 Task: Create a sub task Design and Implement Solution for the task  Implement a new cloud-based energy management system for a company in the project BridgeTech , assign it to team member softage.4@softage.net and update the status of the sub task to  Off Track , set the priority of the sub task to High
Action: Mouse moved to (490, 237)
Screenshot: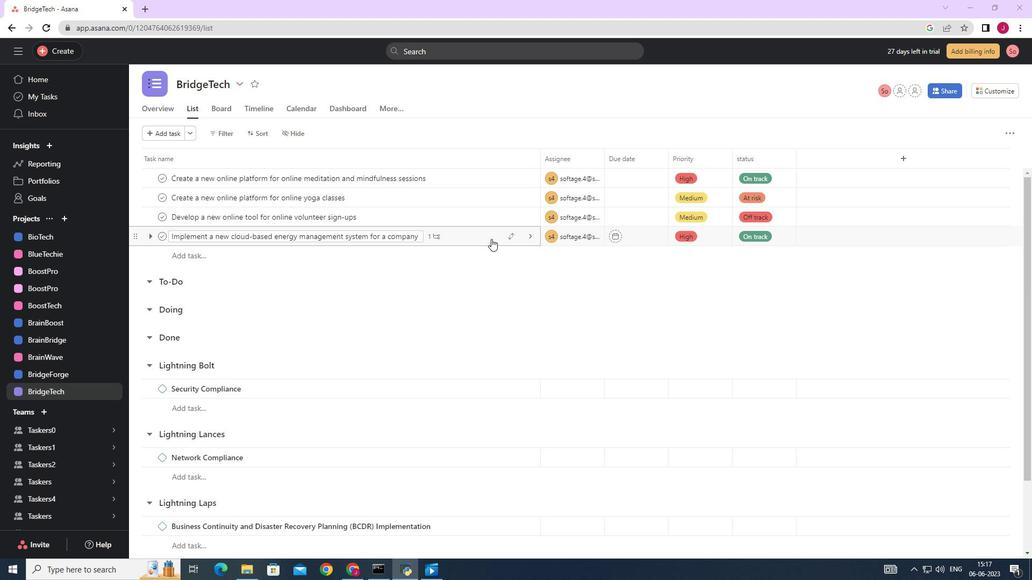 
Action: Mouse pressed left at (490, 237)
Screenshot: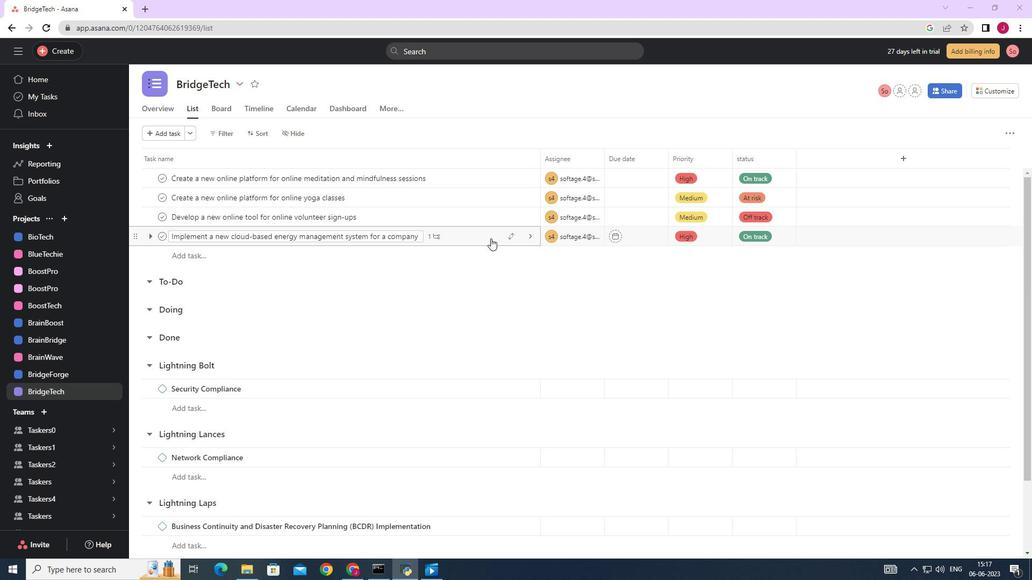 
Action: Mouse moved to (767, 357)
Screenshot: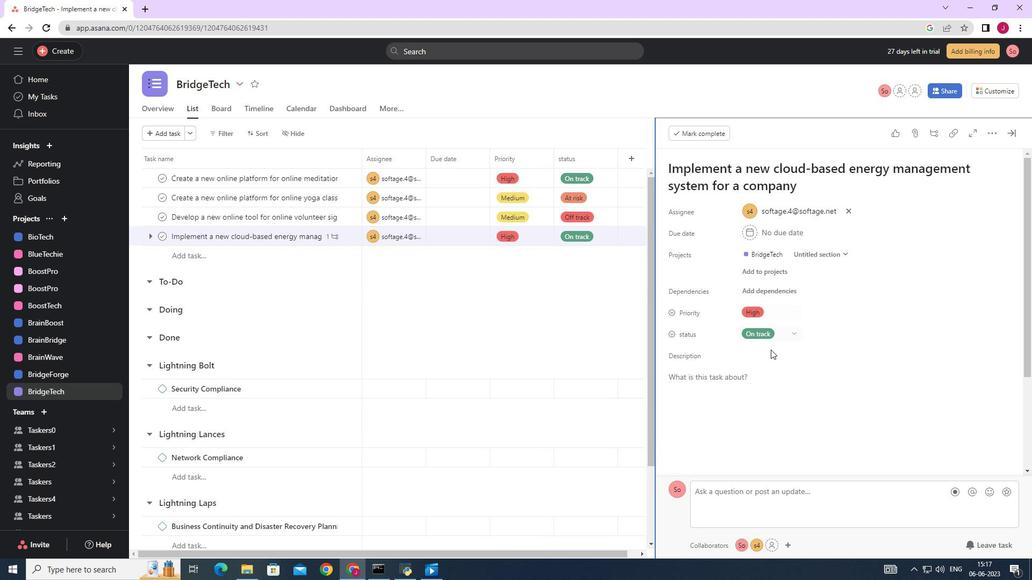 
Action: Mouse scrolled (767, 356) with delta (0, 0)
Screenshot: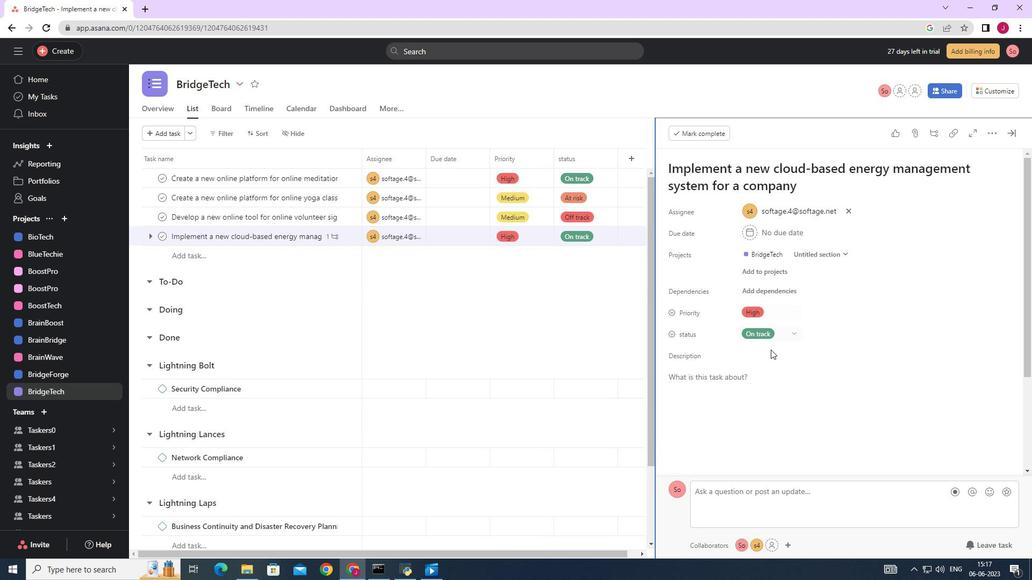
Action: Mouse moved to (767, 358)
Screenshot: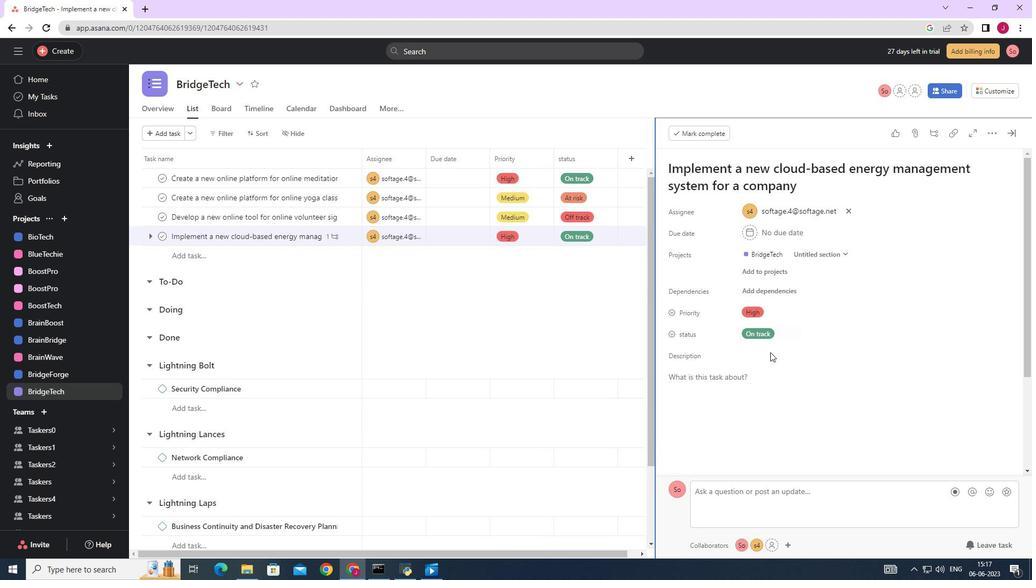 
Action: Mouse scrolled (767, 357) with delta (0, 0)
Screenshot: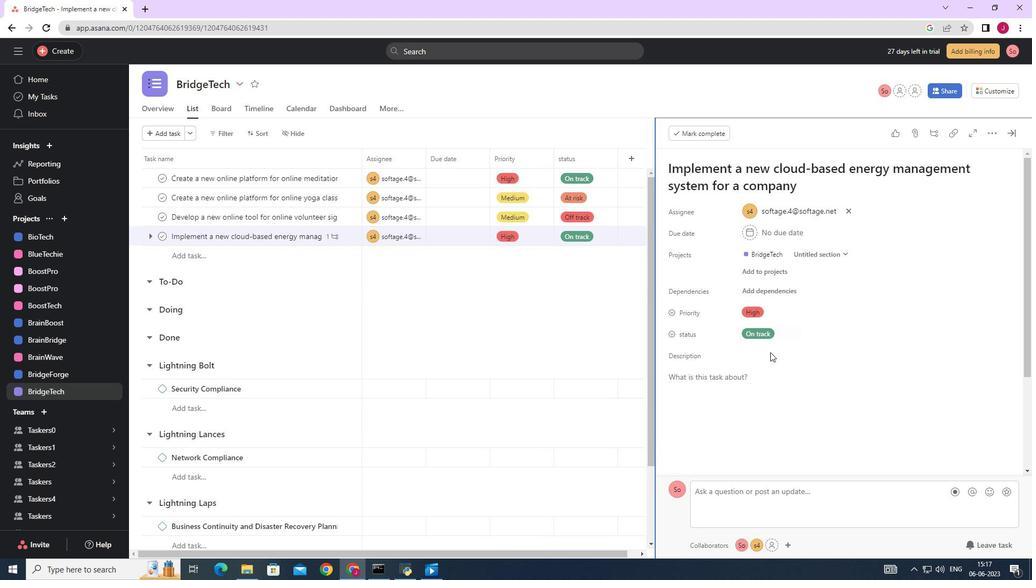 
Action: Mouse scrolled (767, 357) with delta (0, 0)
Screenshot: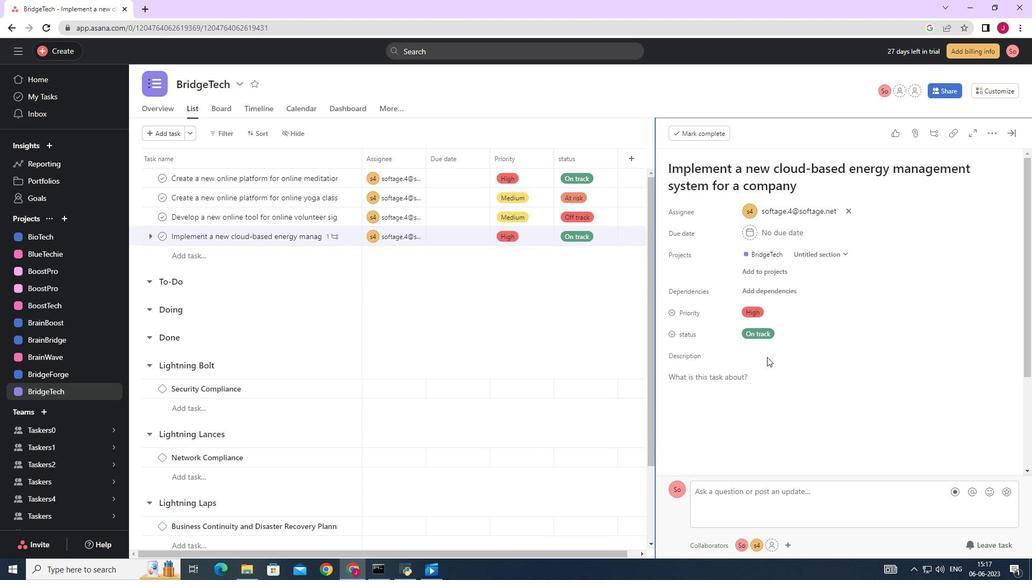 
Action: Mouse moved to (708, 389)
Screenshot: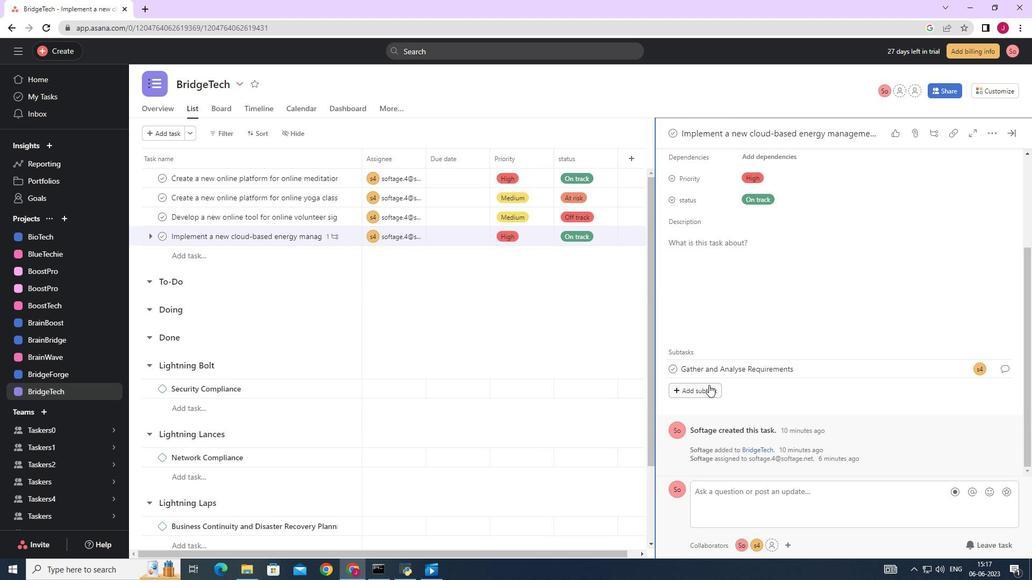 
Action: Mouse pressed left at (708, 389)
Screenshot: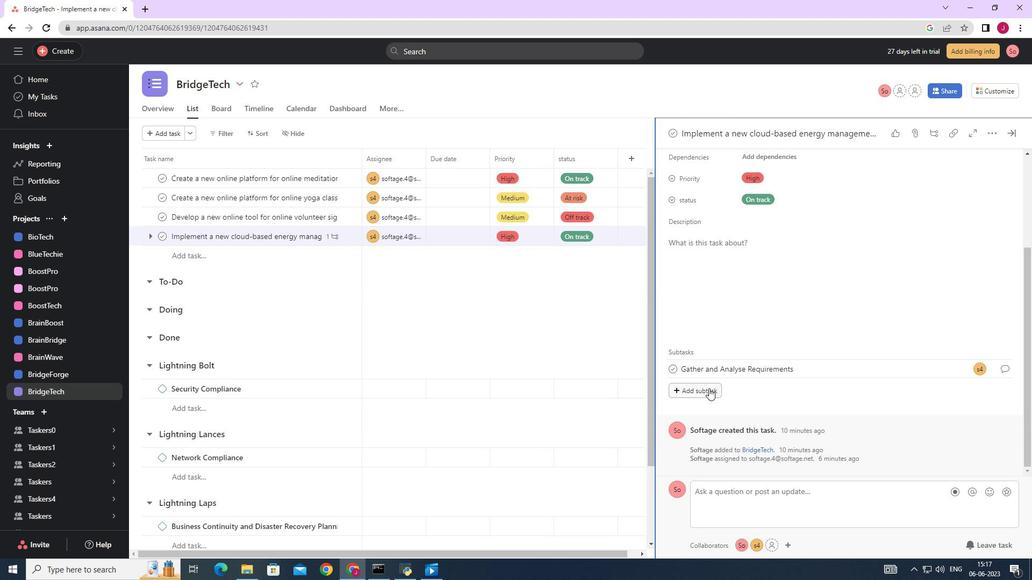 
Action: Mouse moved to (705, 385)
Screenshot: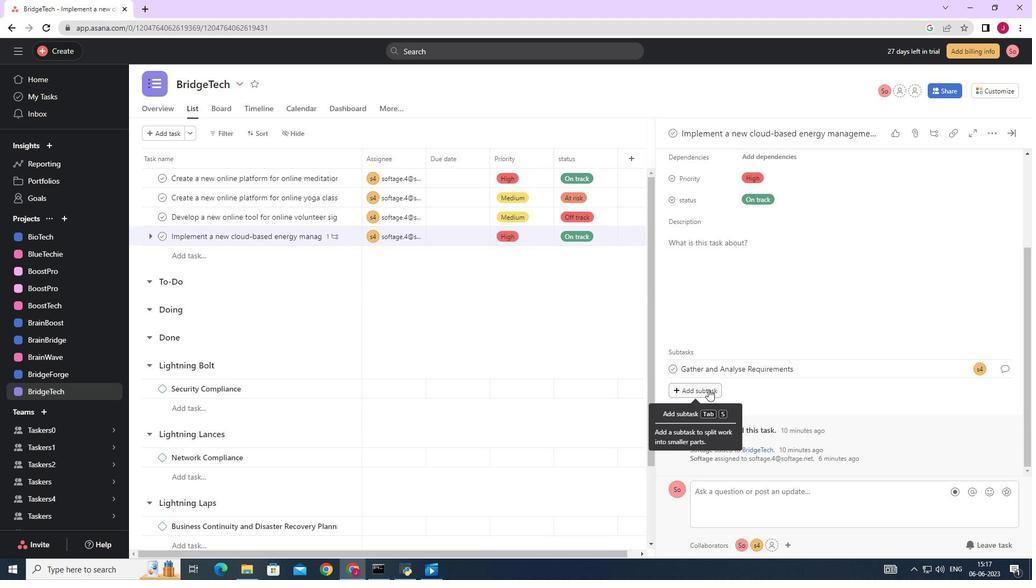 
Action: Key pressed <Key.caps_lock>D<Key.caps_lock>esign<Key.space>and<Key.space><Key.caps_lock>I<Key.caps_lock>mplement<Key.space><Key.caps_lock>S<Key.caps_lock>olution
Screenshot: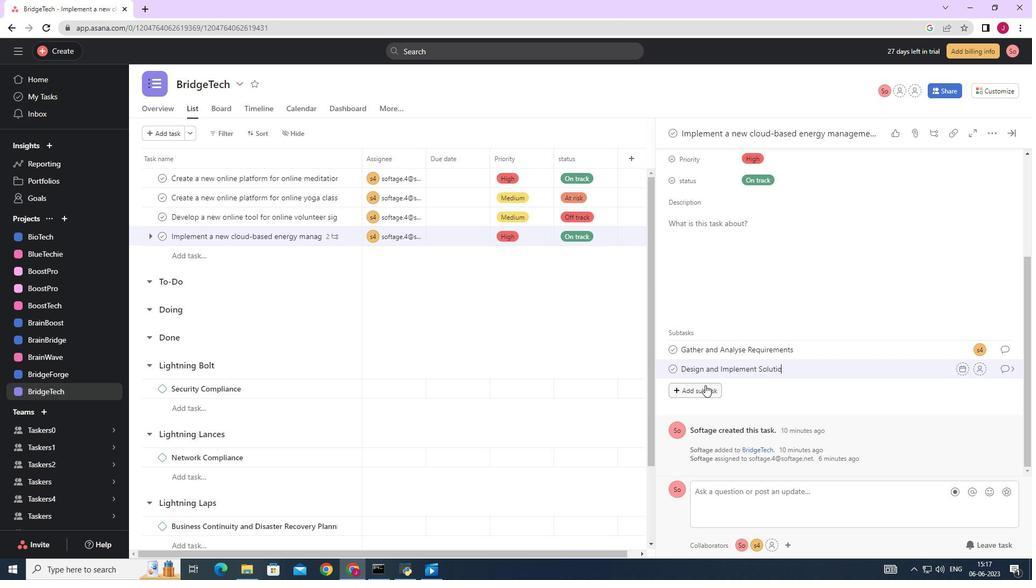 
Action: Mouse moved to (982, 370)
Screenshot: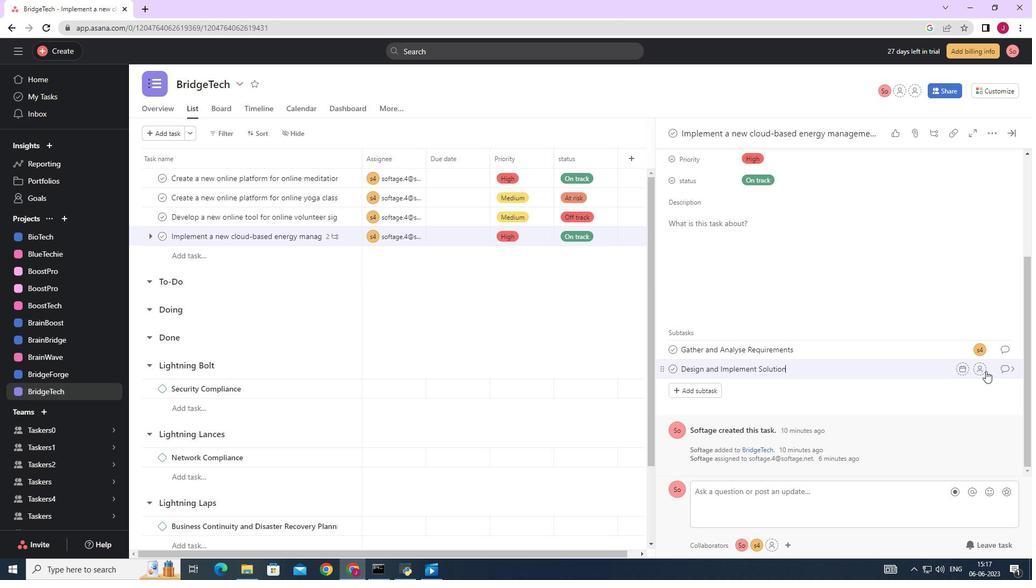 
Action: Mouse pressed left at (982, 370)
Screenshot: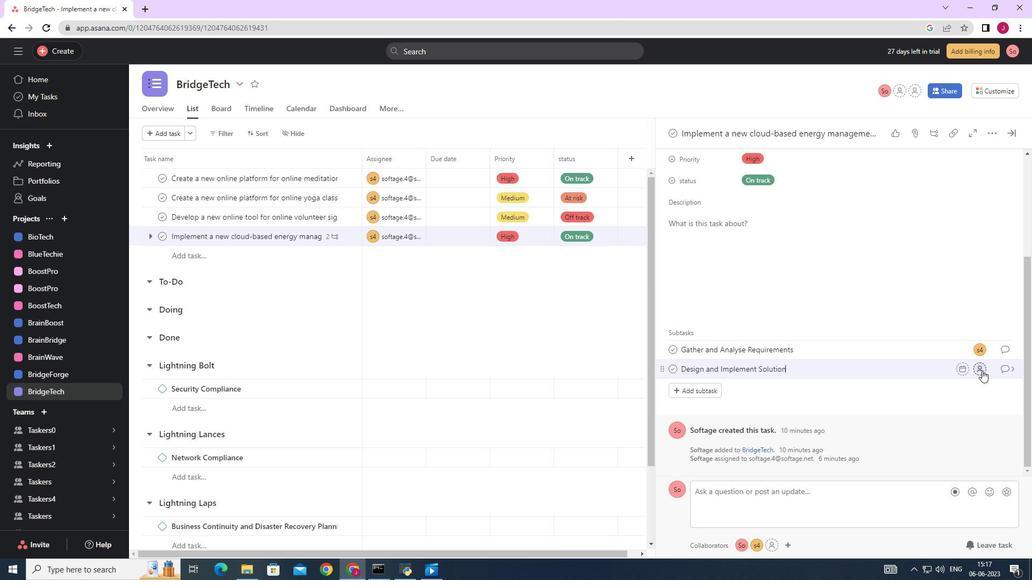 
Action: Mouse moved to (835, 413)
Screenshot: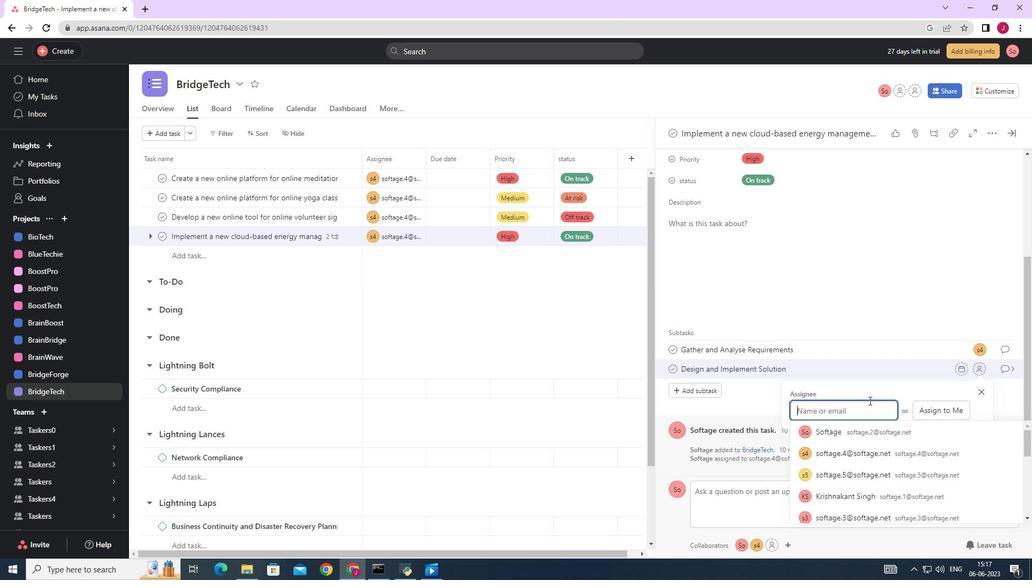 
Action: Key pressed softage.4
Screenshot: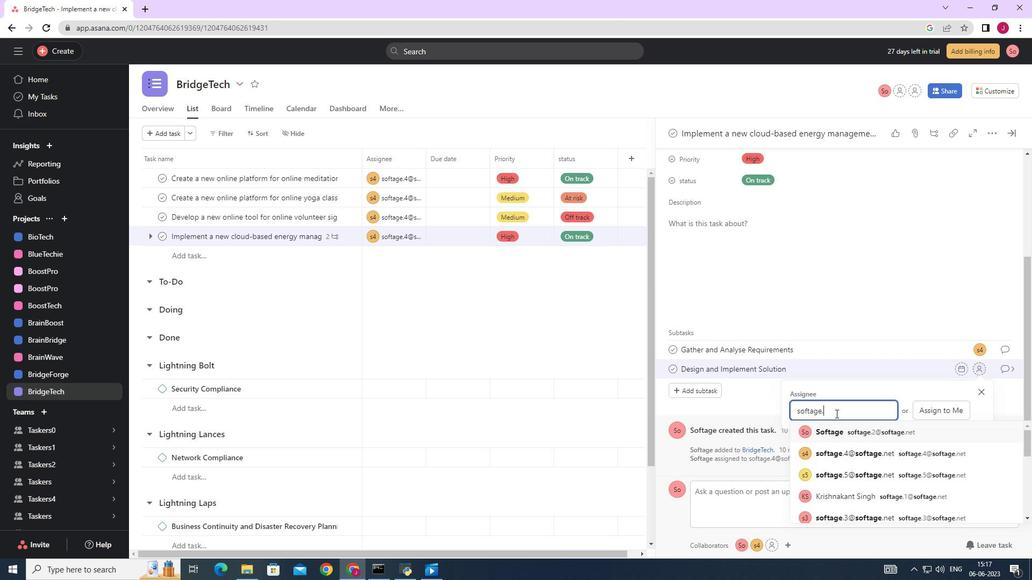 
Action: Mouse moved to (842, 429)
Screenshot: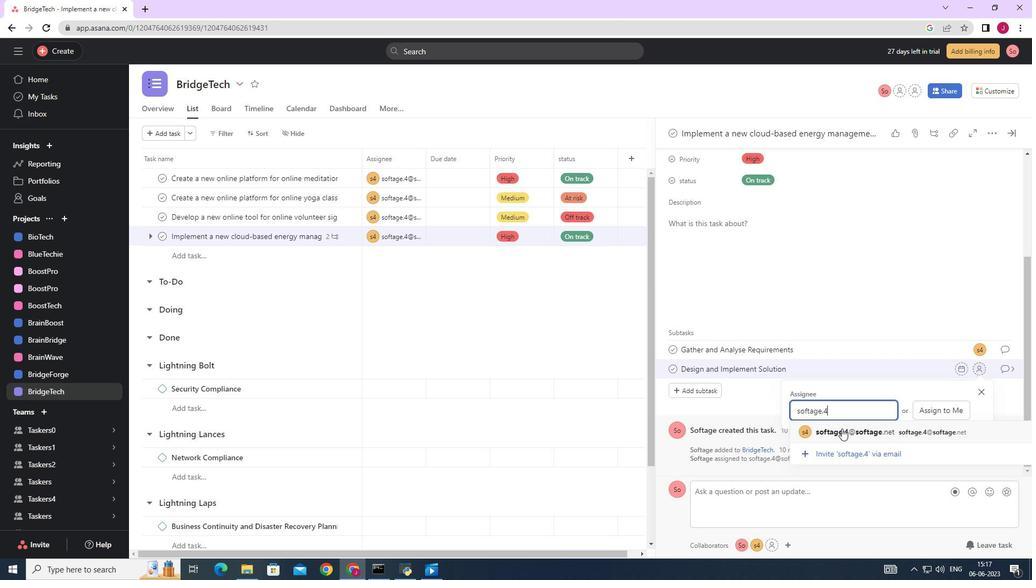 
Action: Mouse pressed left at (842, 429)
Screenshot: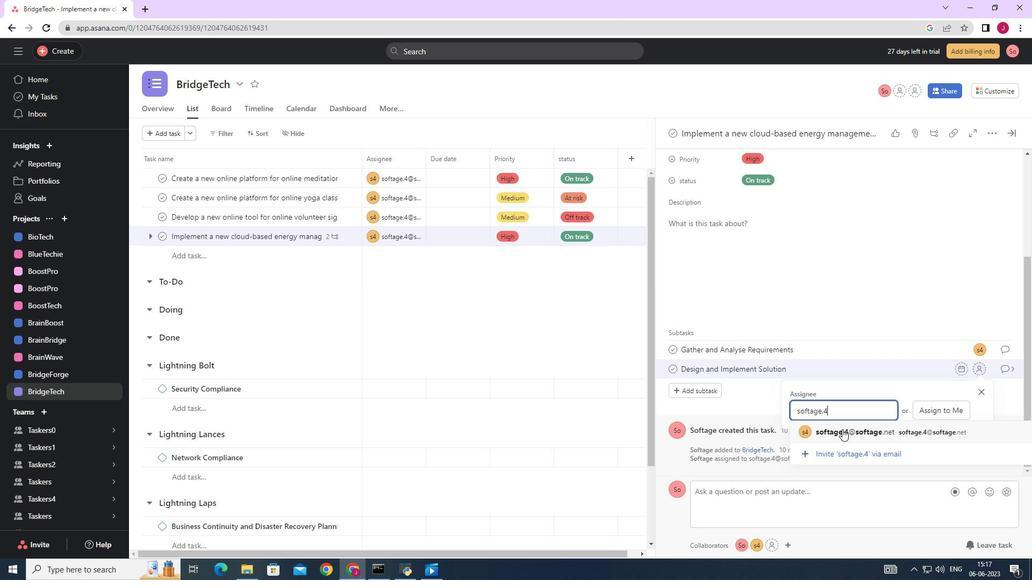 
Action: Mouse moved to (1004, 369)
Screenshot: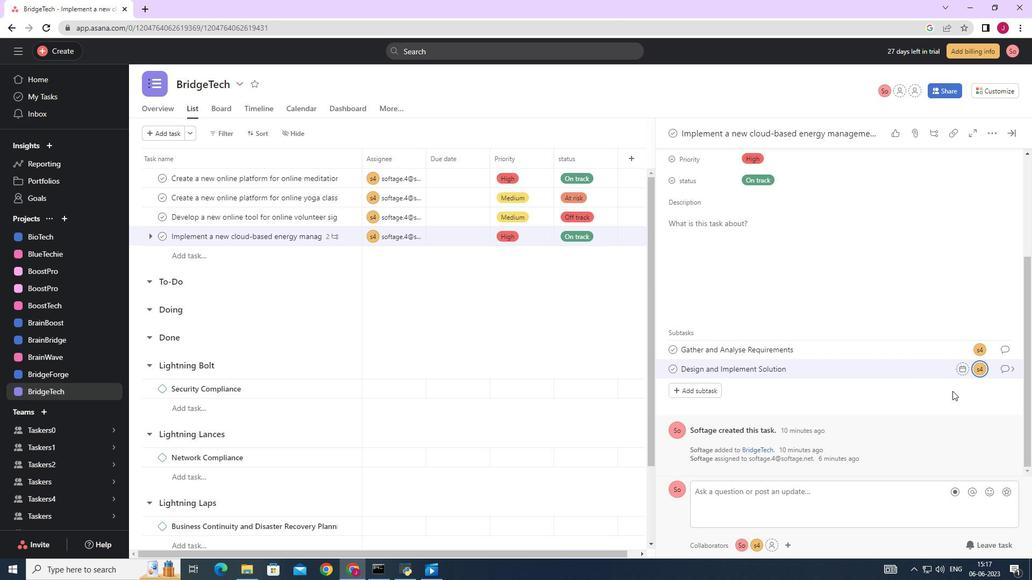 
Action: Mouse pressed left at (1004, 369)
Screenshot: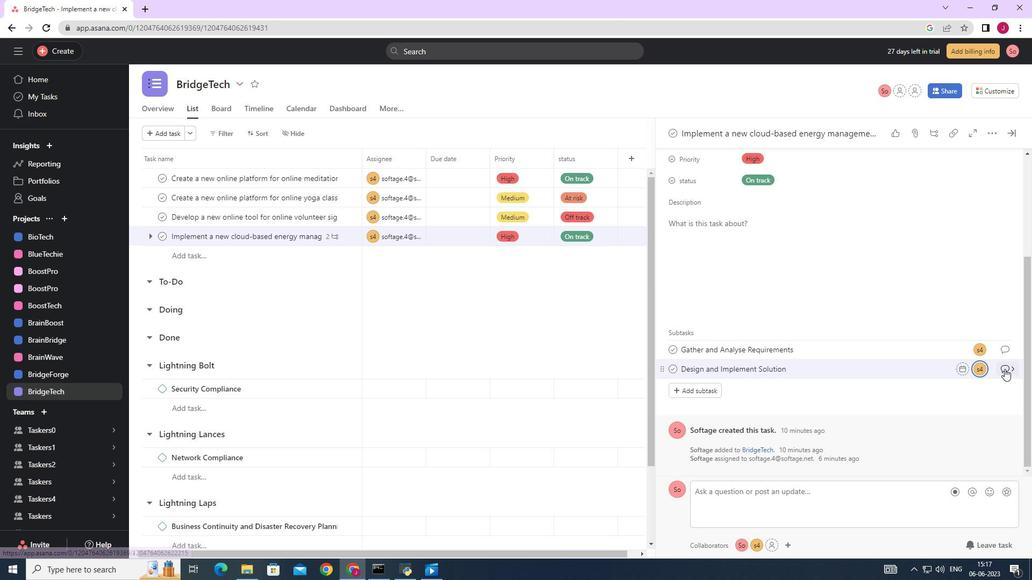 
Action: Mouse moved to (705, 281)
Screenshot: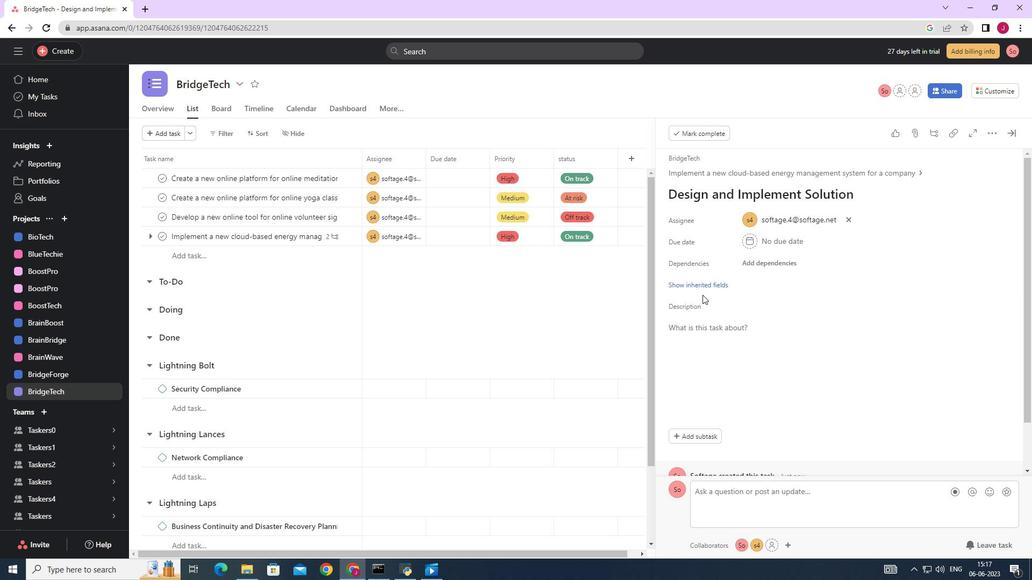 
Action: Mouse pressed left at (705, 281)
Screenshot: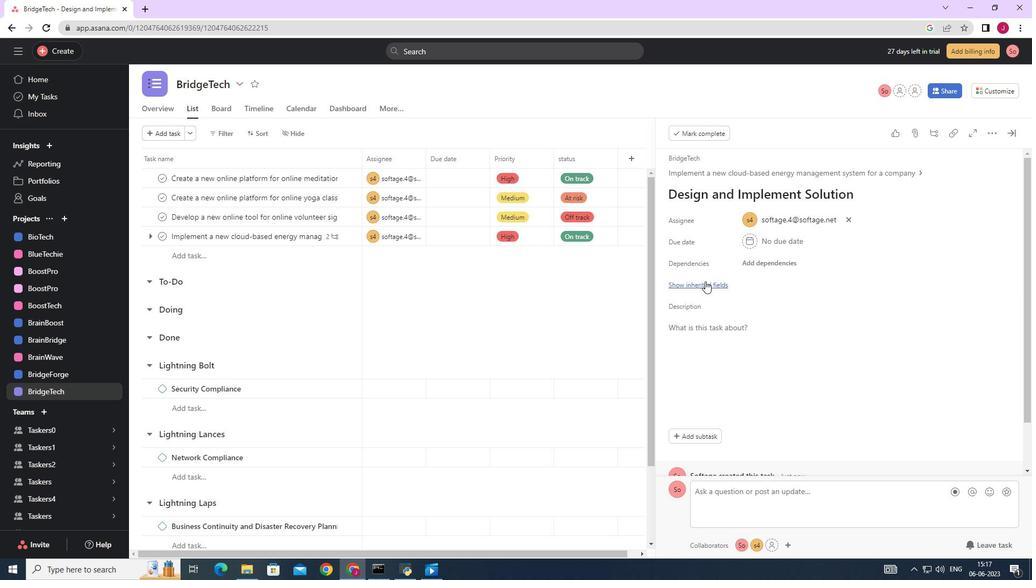 
Action: Mouse moved to (747, 305)
Screenshot: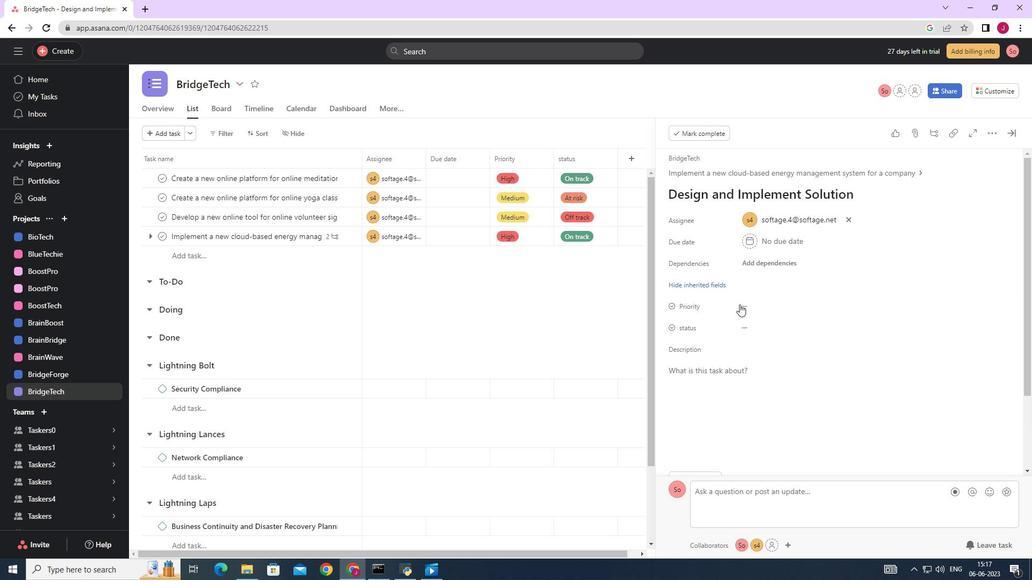 
Action: Mouse pressed left at (747, 305)
Screenshot: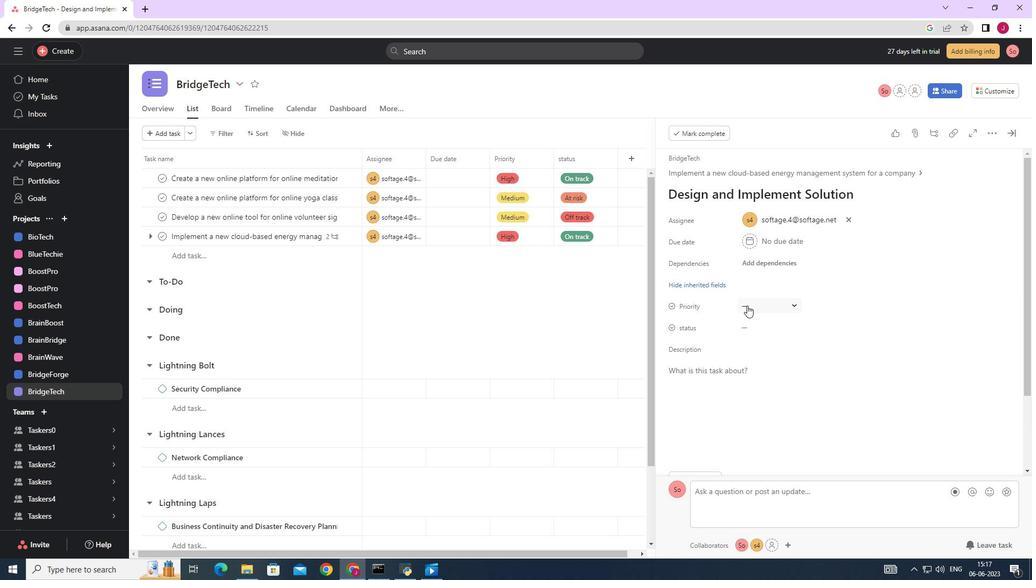 
Action: Mouse moved to (771, 337)
Screenshot: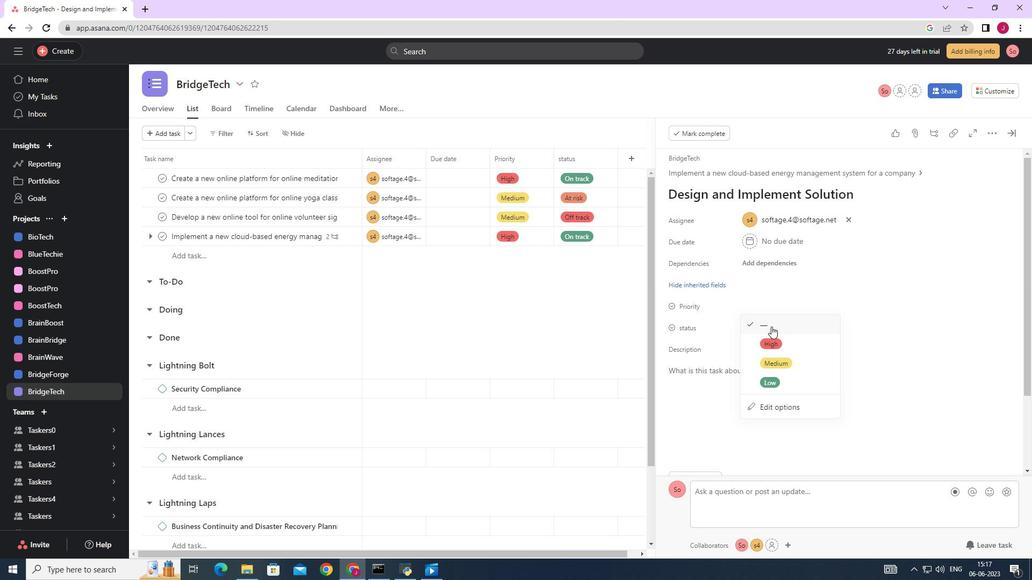 
Action: Mouse pressed left at (771, 337)
Screenshot: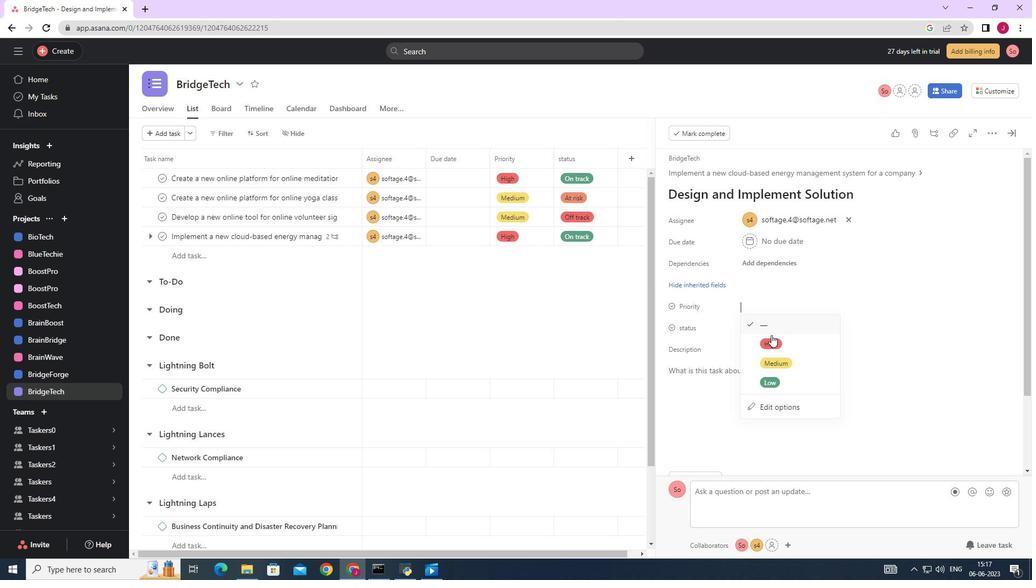 
Action: Mouse moved to (761, 323)
Screenshot: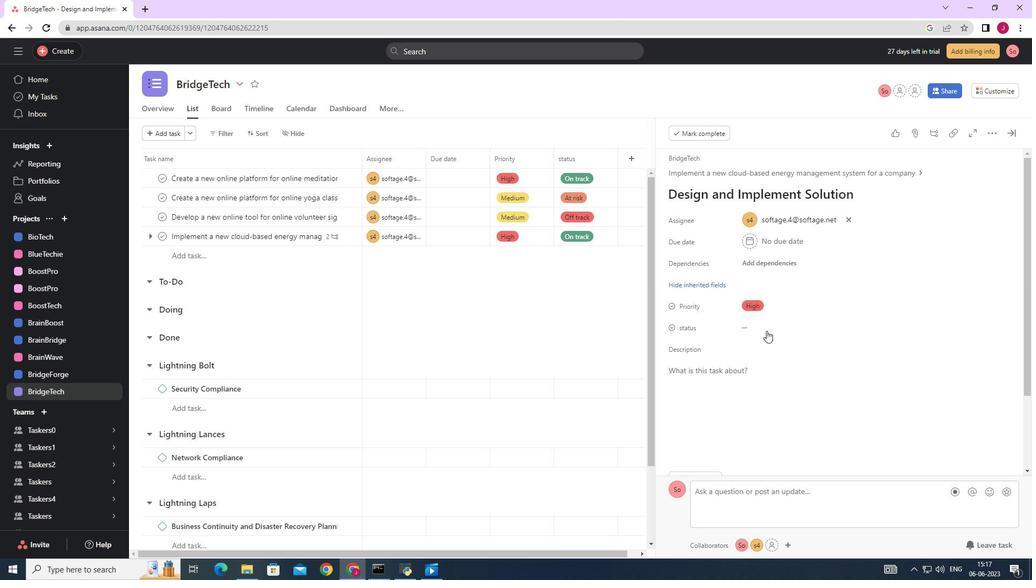 
Action: Mouse pressed left at (761, 323)
Screenshot: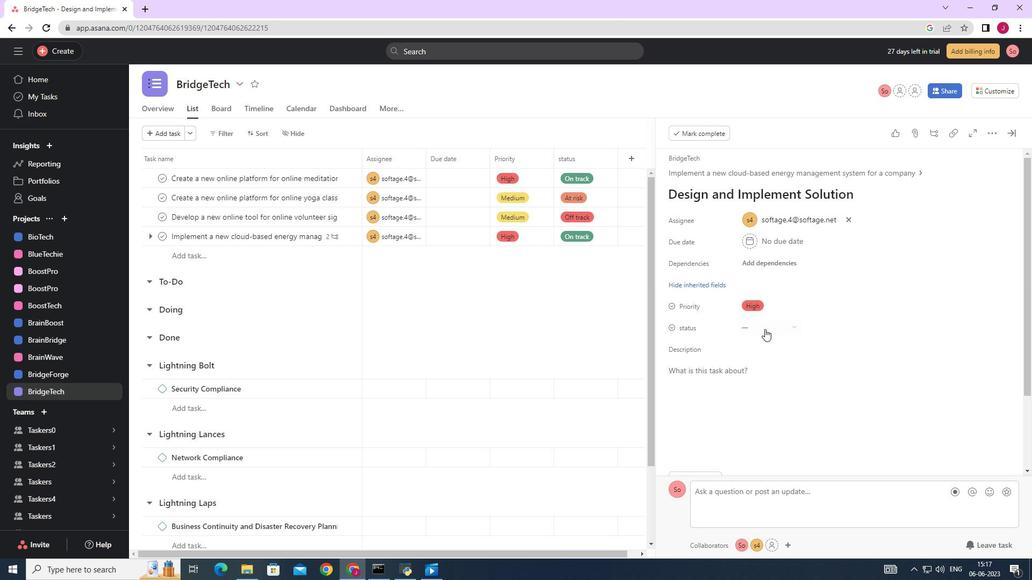 
Action: Mouse moved to (776, 378)
Screenshot: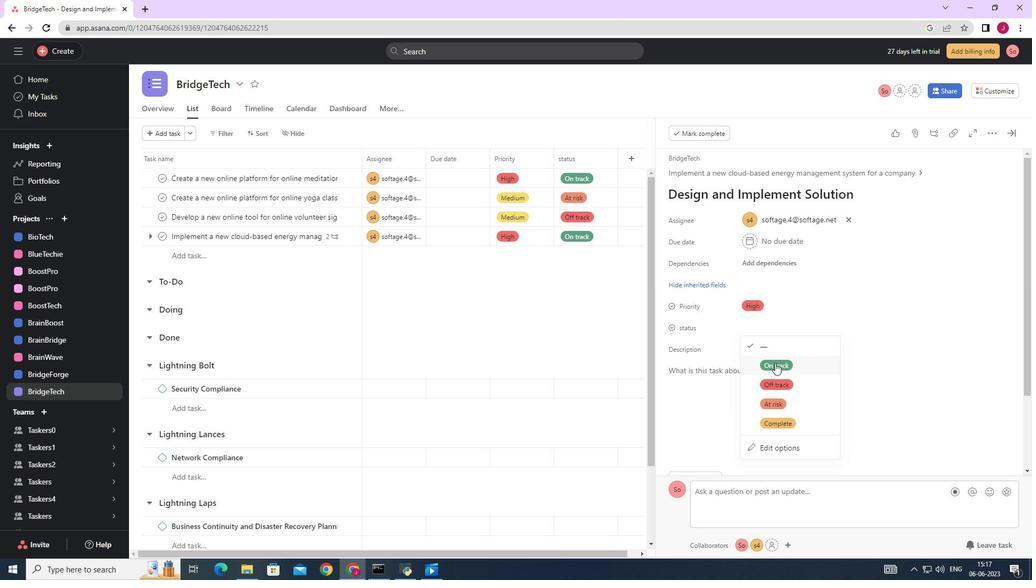
Action: Mouse pressed left at (776, 378)
Screenshot: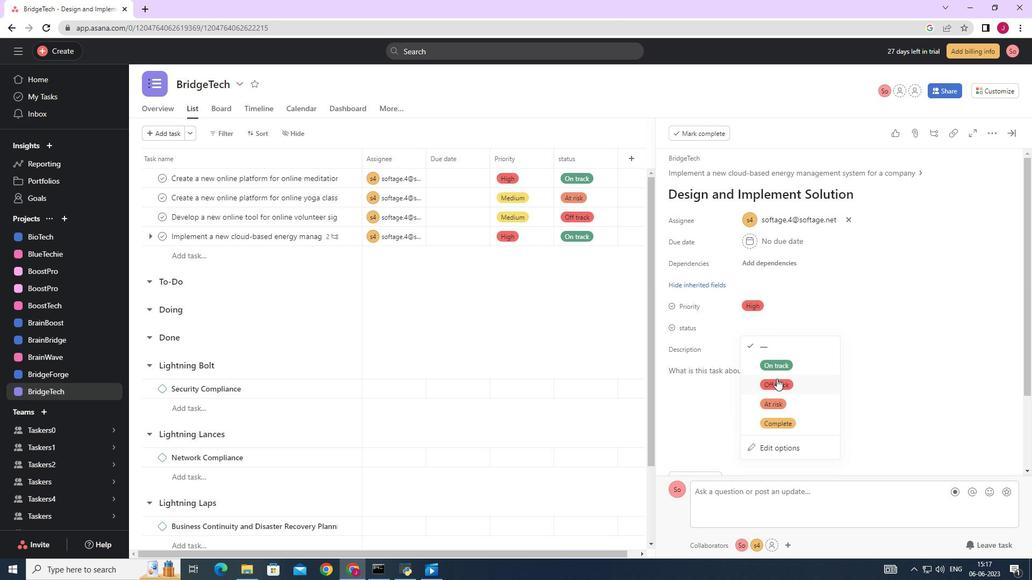 
Action: Mouse moved to (1009, 134)
Screenshot: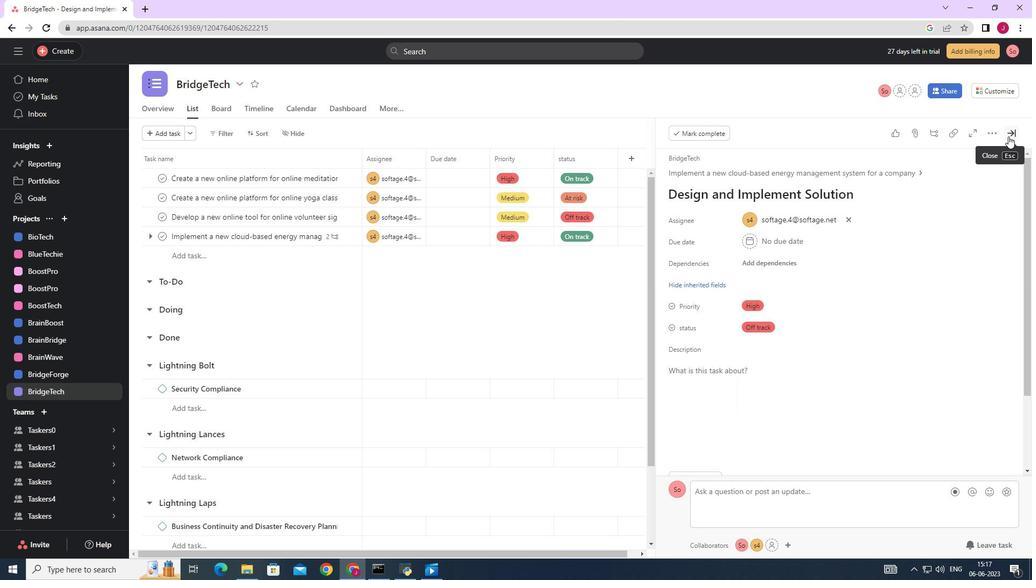 
Action: Mouse pressed left at (1009, 134)
Screenshot: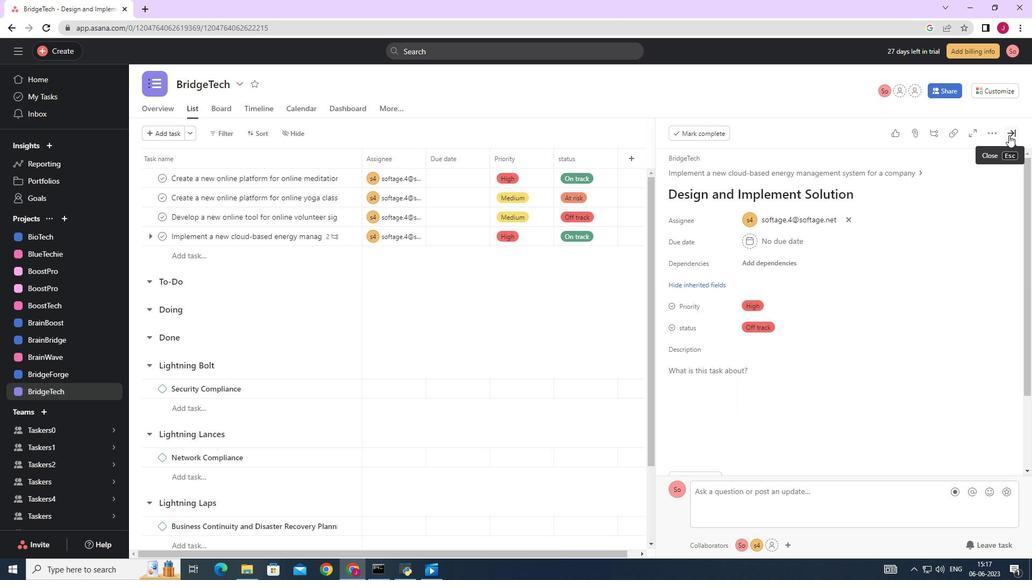 
Action: Mouse moved to (899, 177)
Screenshot: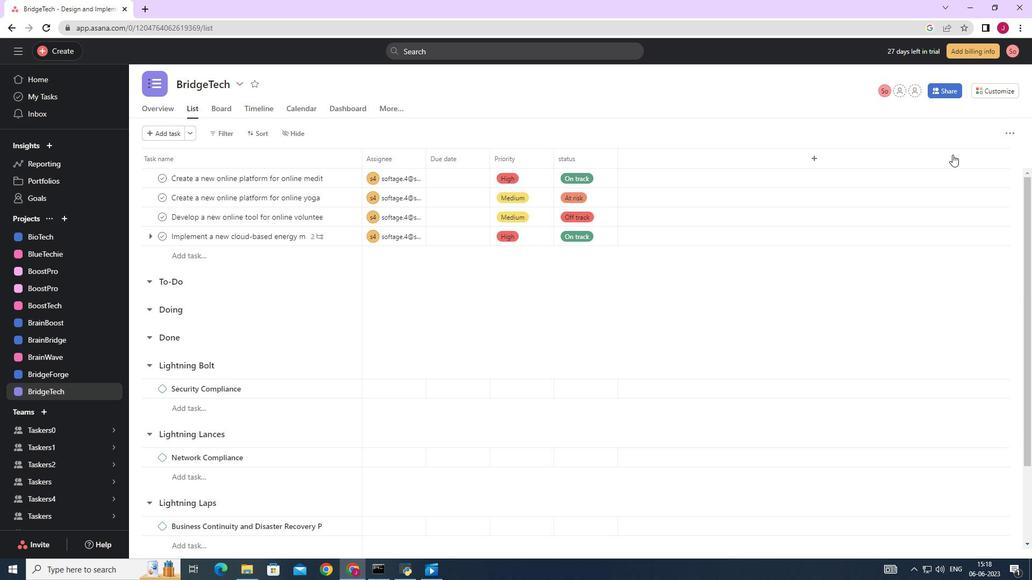 
